 Task: Create a due date automation trigger when advanced on, on the tuesday of the week before a card is due add content with a description ending with resume at 11:00 AM.
Action: Mouse moved to (1062, 81)
Screenshot: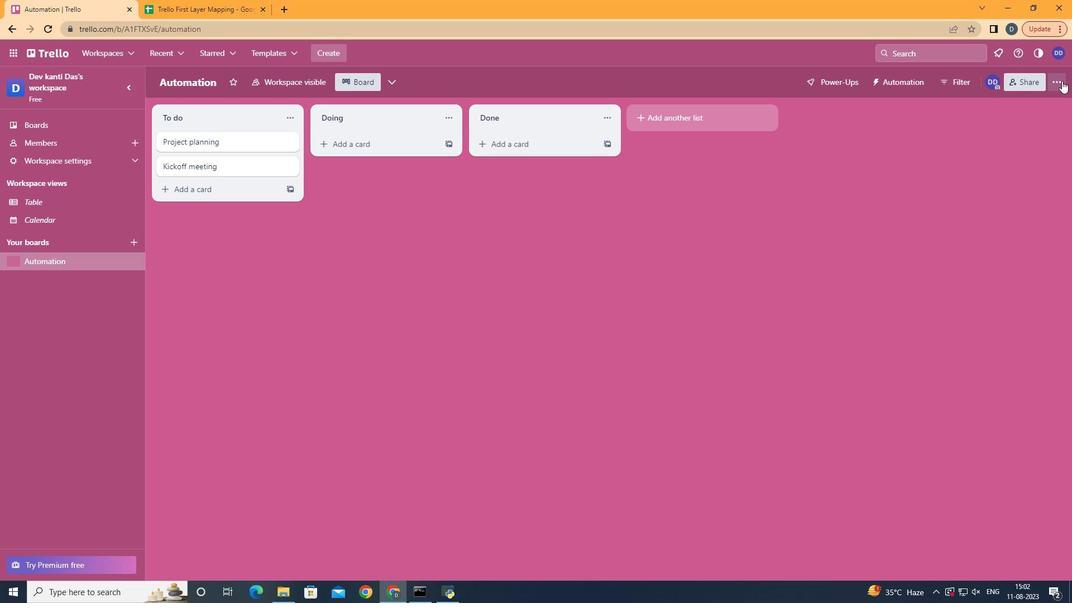 
Action: Mouse pressed left at (1062, 81)
Screenshot: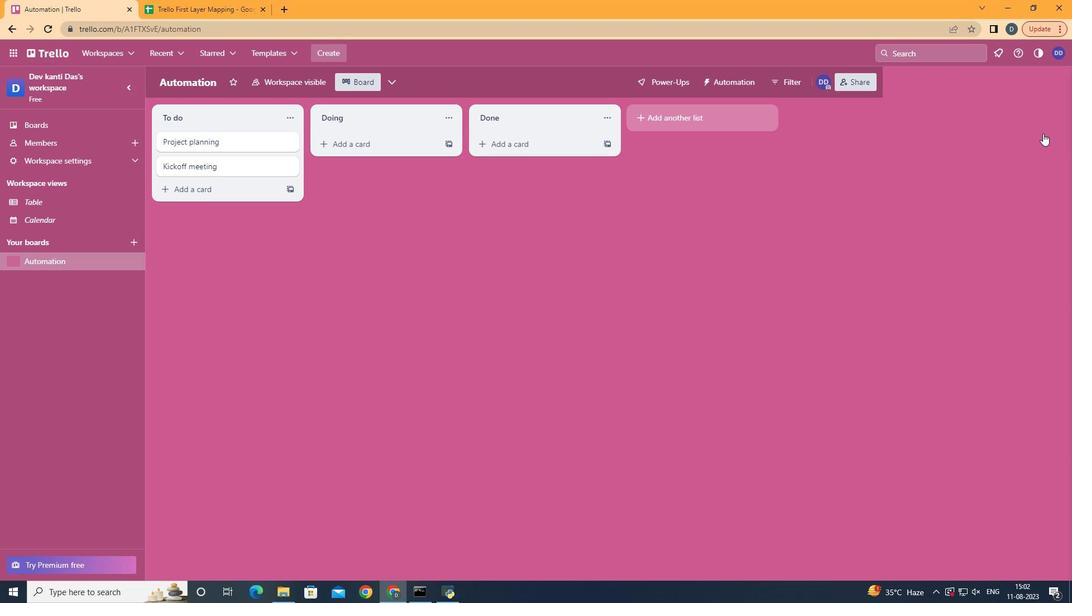 
Action: Mouse moved to (996, 230)
Screenshot: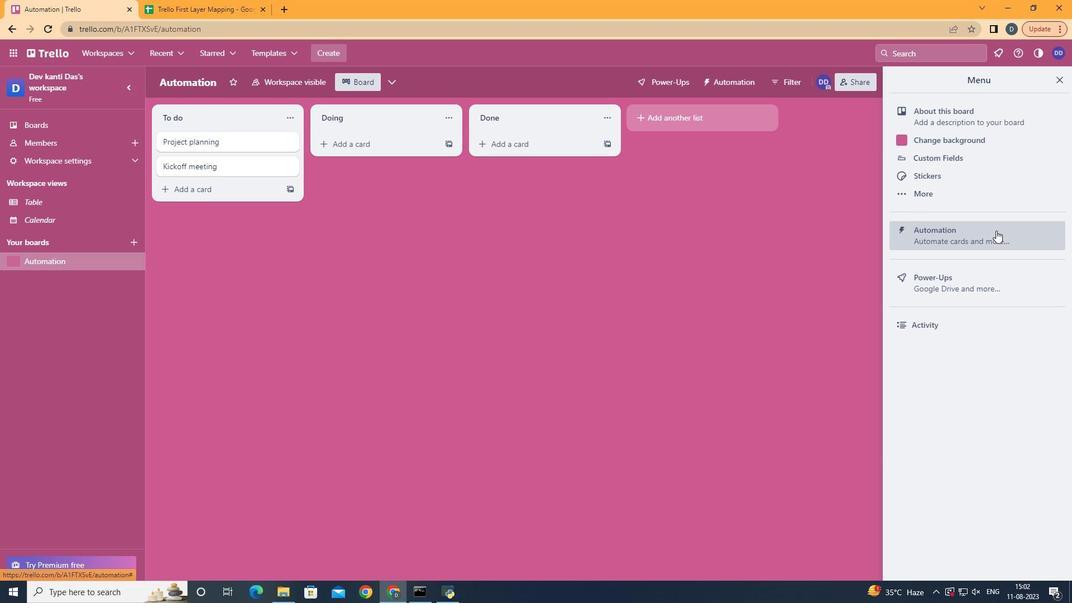 
Action: Mouse pressed left at (996, 230)
Screenshot: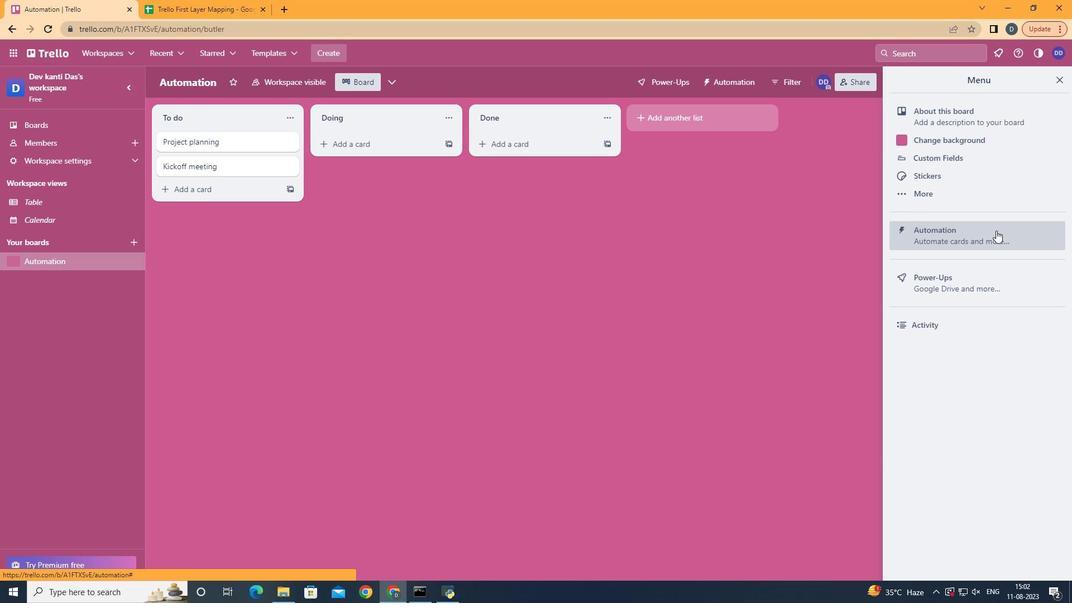 
Action: Mouse moved to (207, 219)
Screenshot: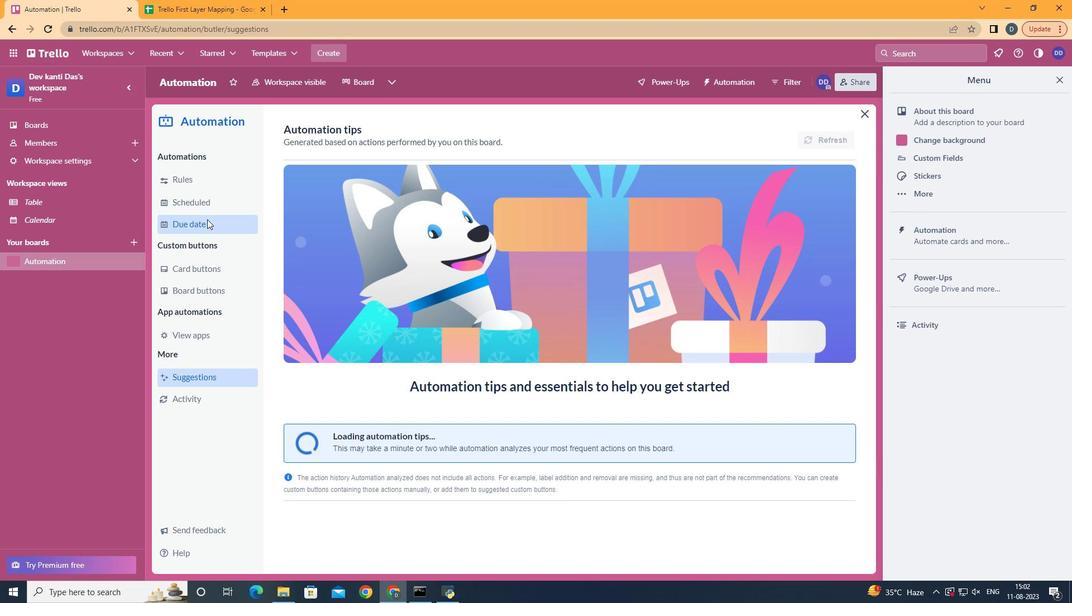 
Action: Mouse pressed left at (207, 219)
Screenshot: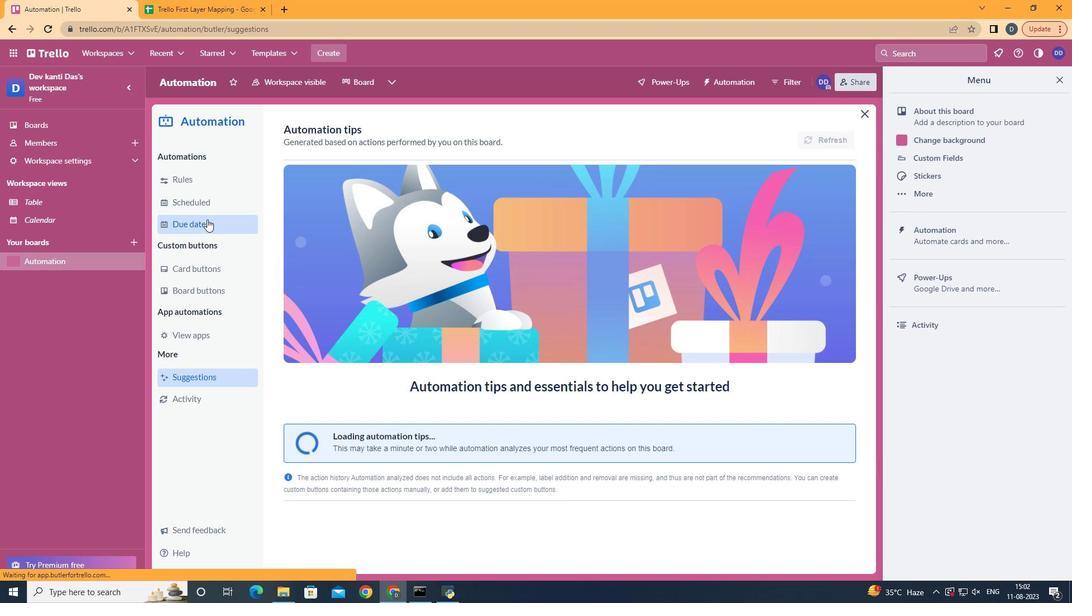 
Action: Mouse moved to (777, 129)
Screenshot: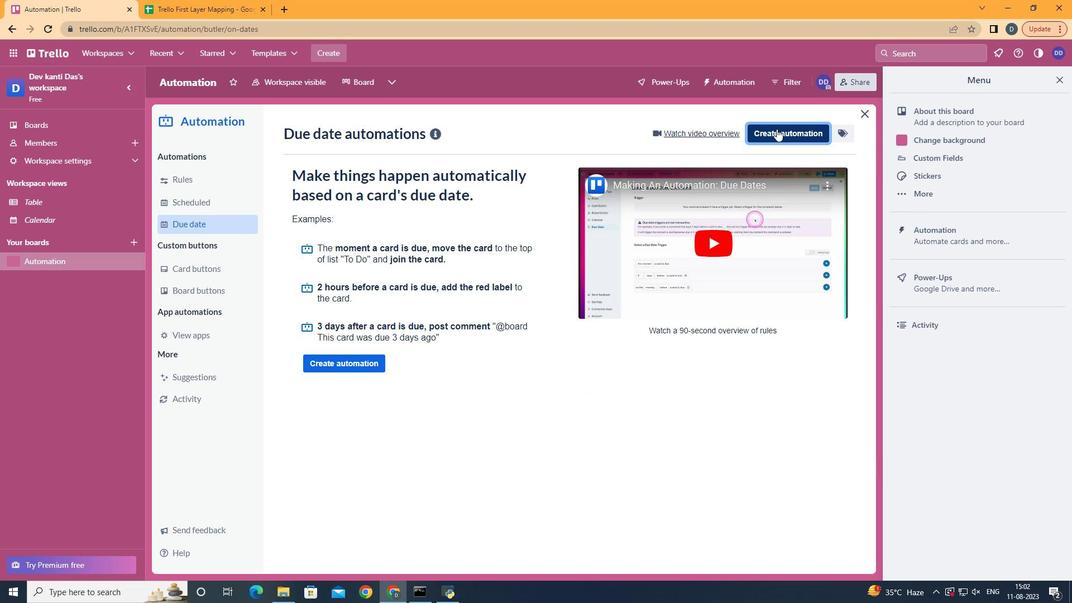 
Action: Mouse pressed left at (777, 129)
Screenshot: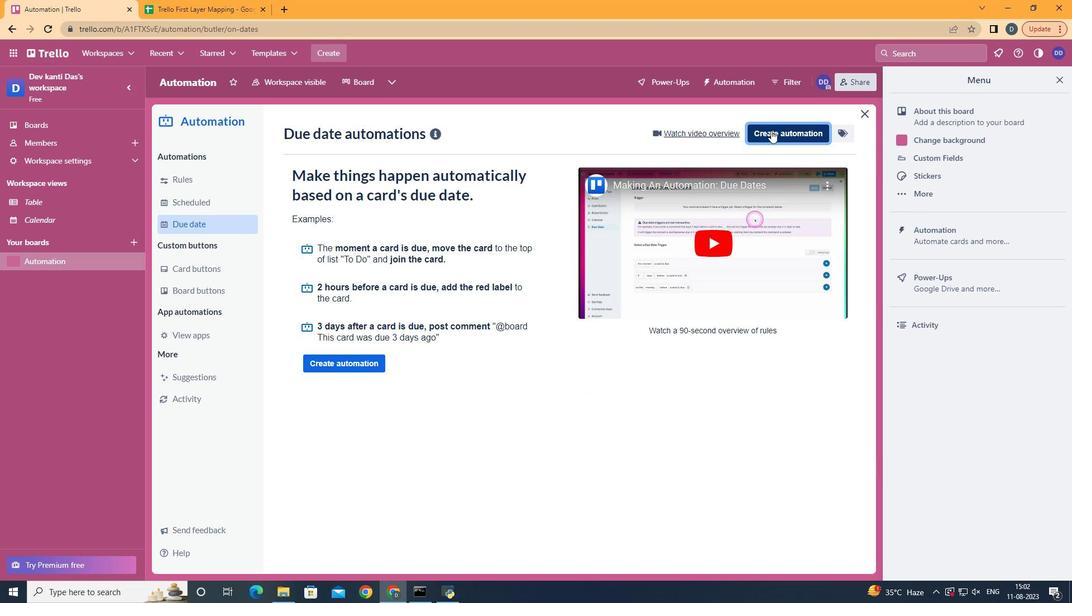 
Action: Mouse moved to (602, 236)
Screenshot: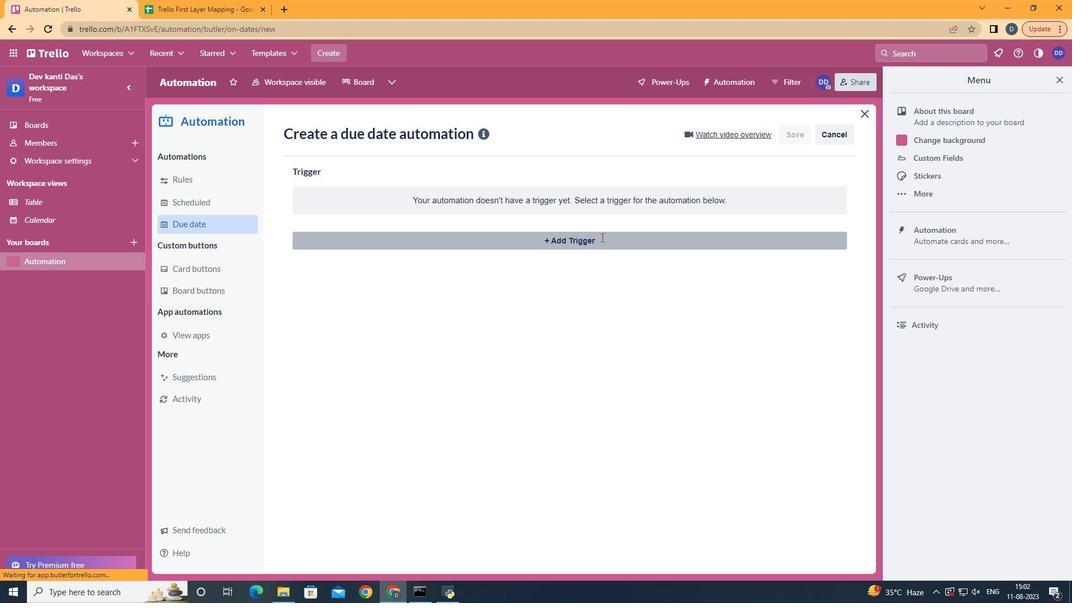 
Action: Mouse pressed left at (602, 236)
Screenshot: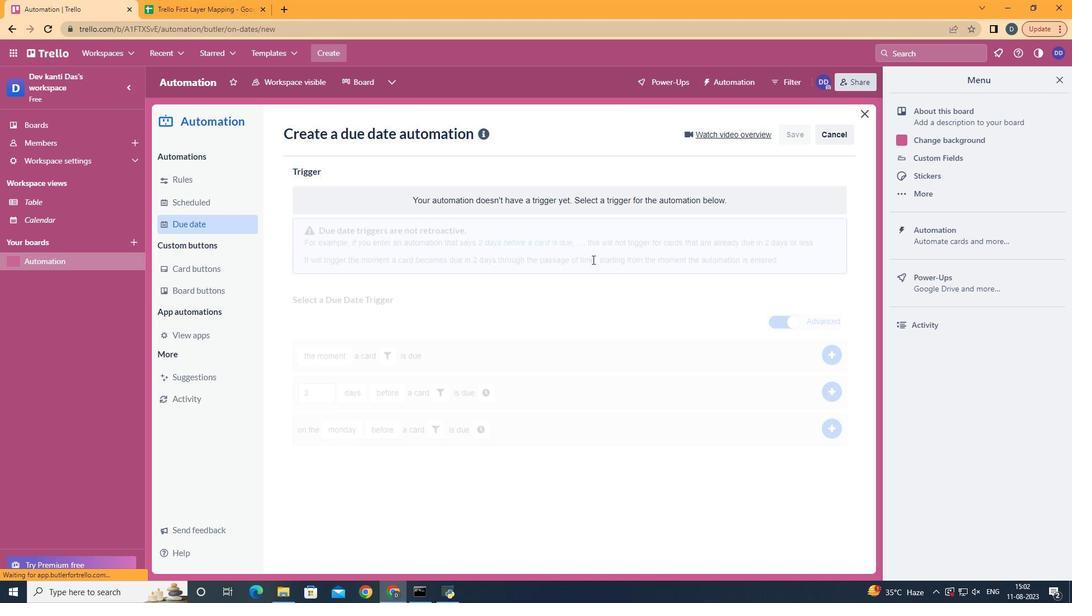 
Action: Mouse moved to (362, 308)
Screenshot: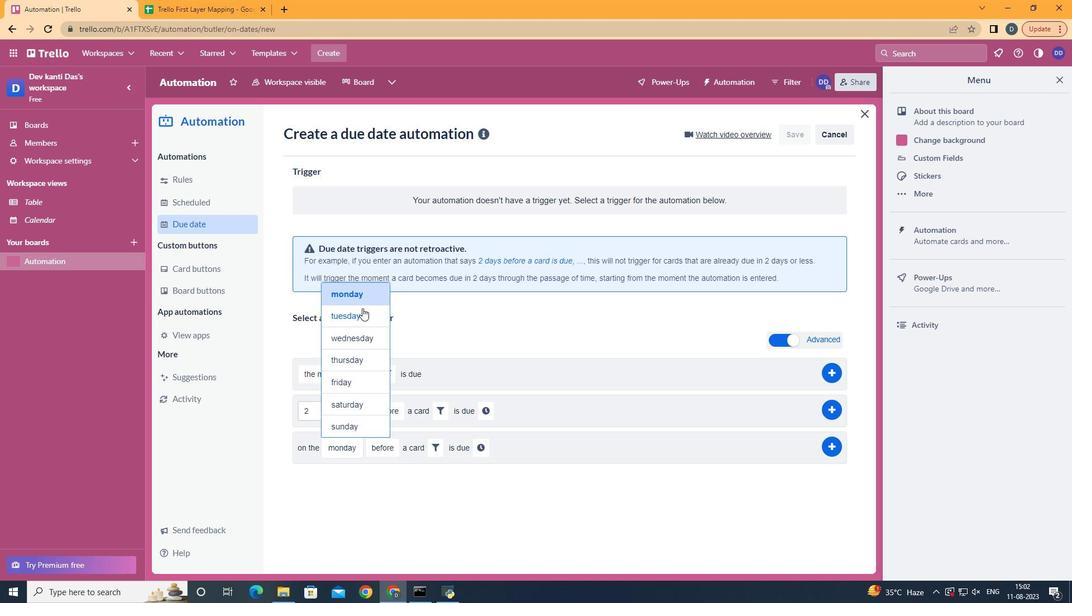 
Action: Mouse pressed left at (362, 308)
Screenshot: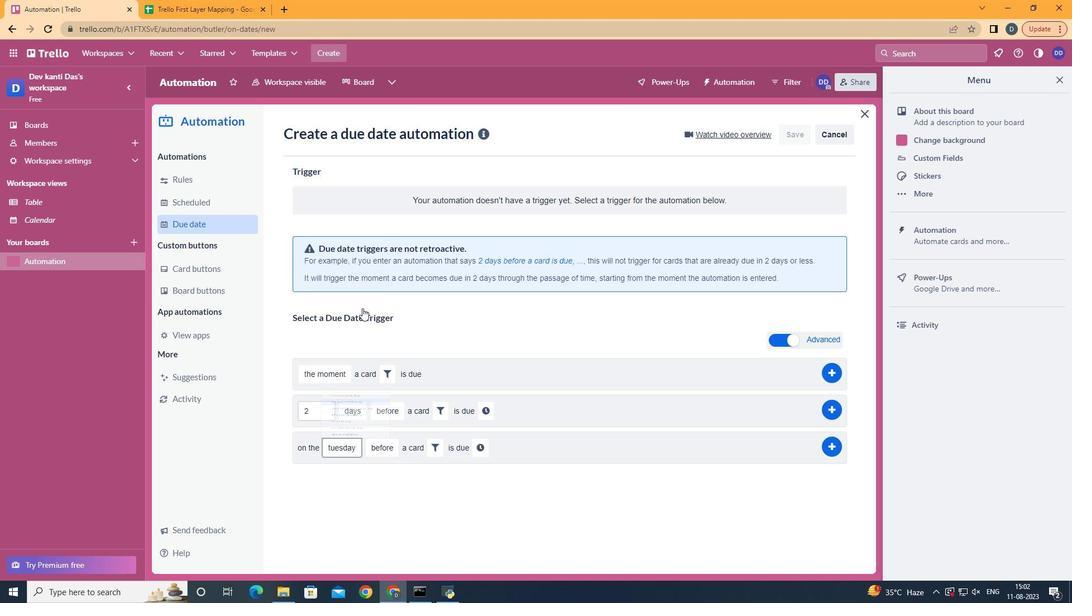 
Action: Mouse moved to (400, 530)
Screenshot: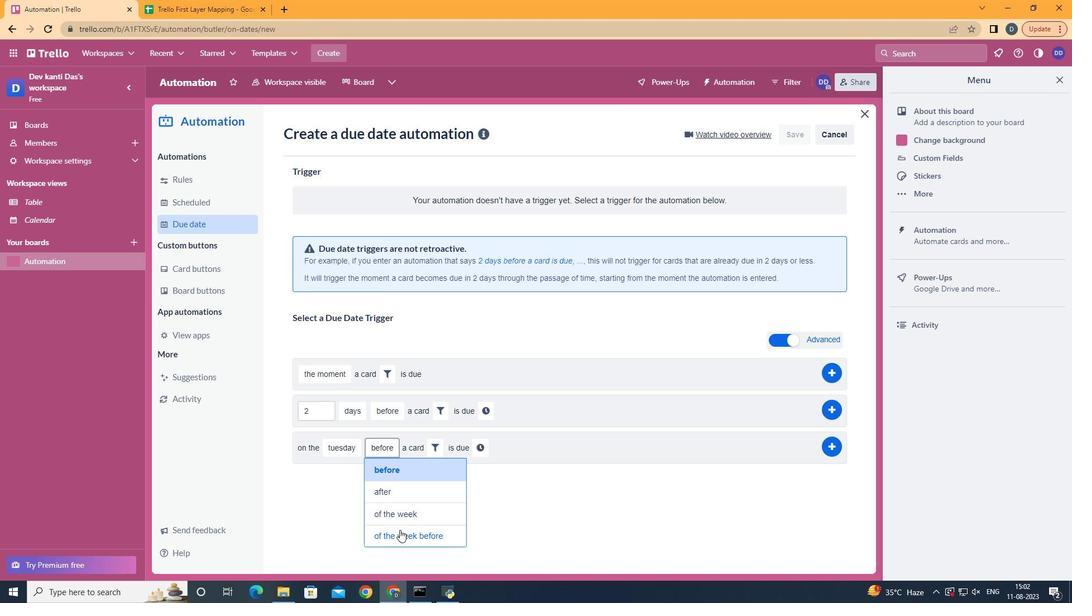 
Action: Mouse pressed left at (400, 530)
Screenshot: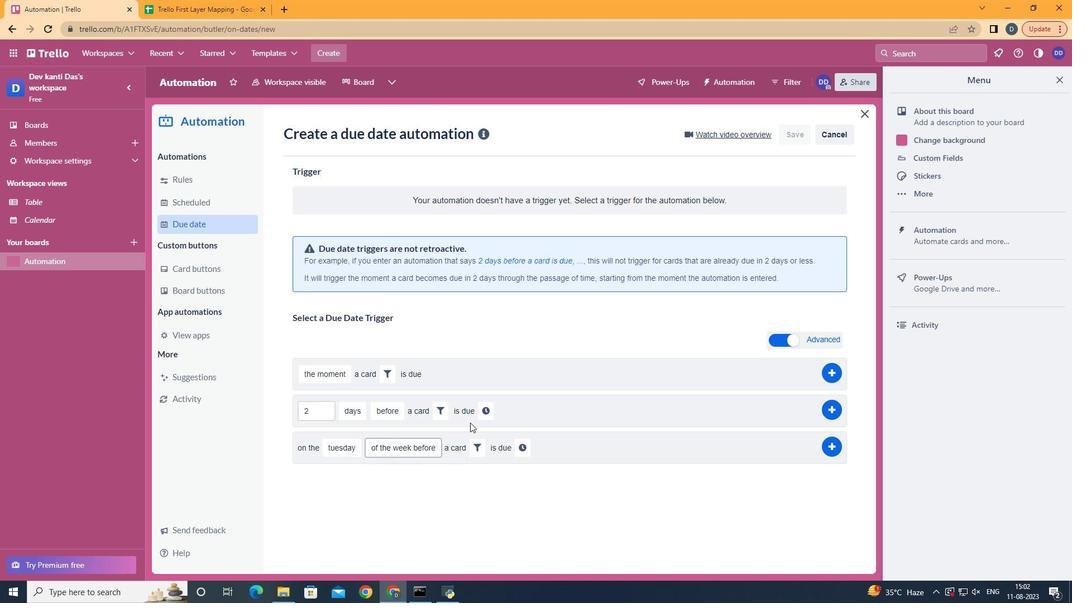 
Action: Mouse moved to (478, 438)
Screenshot: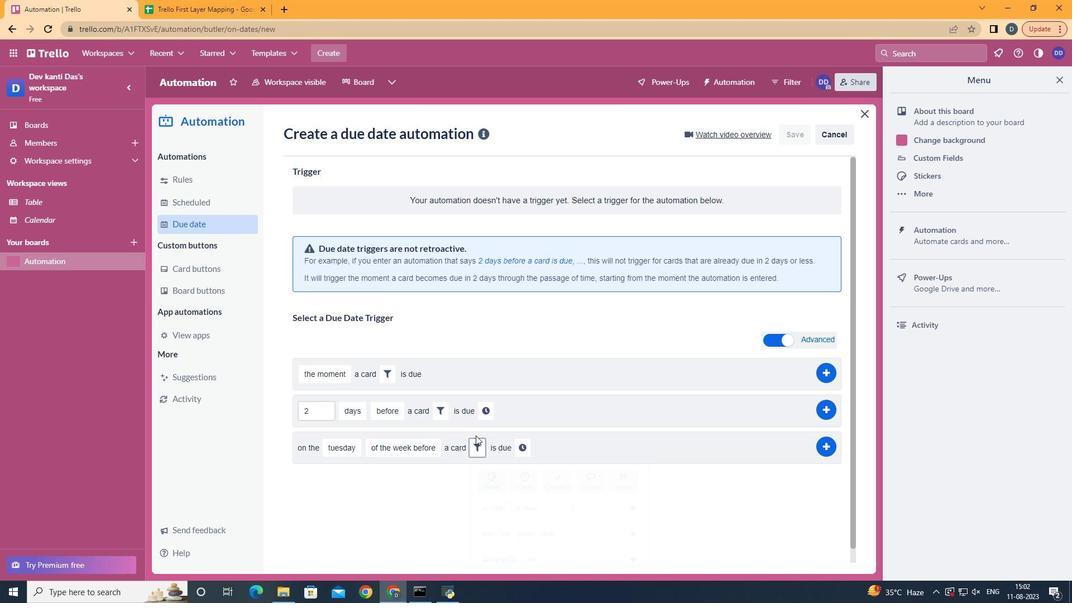 
Action: Mouse pressed left at (478, 438)
Screenshot: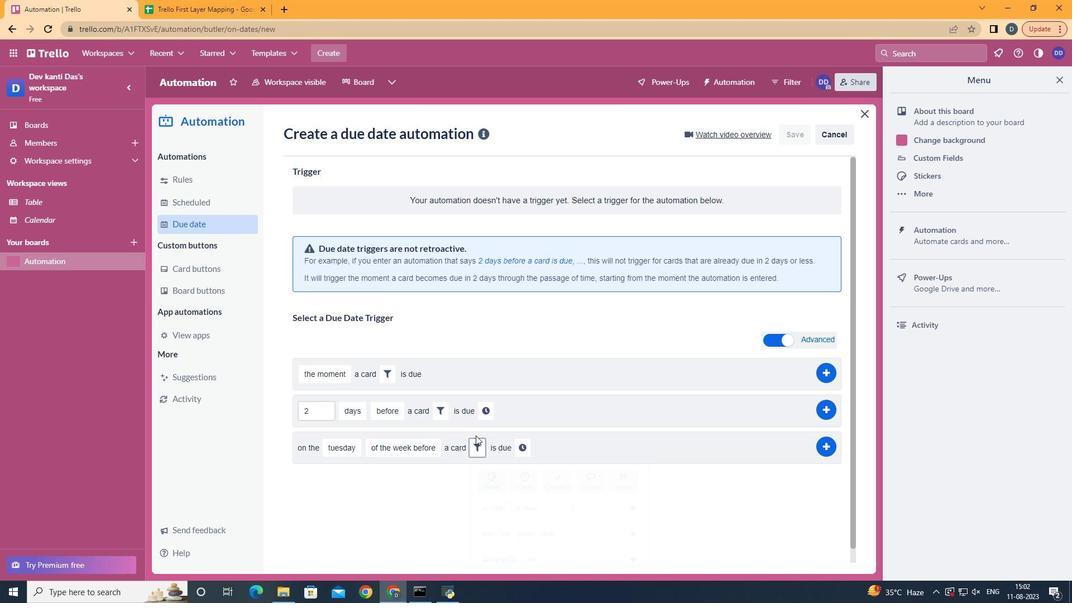 
Action: Mouse moved to (625, 476)
Screenshot: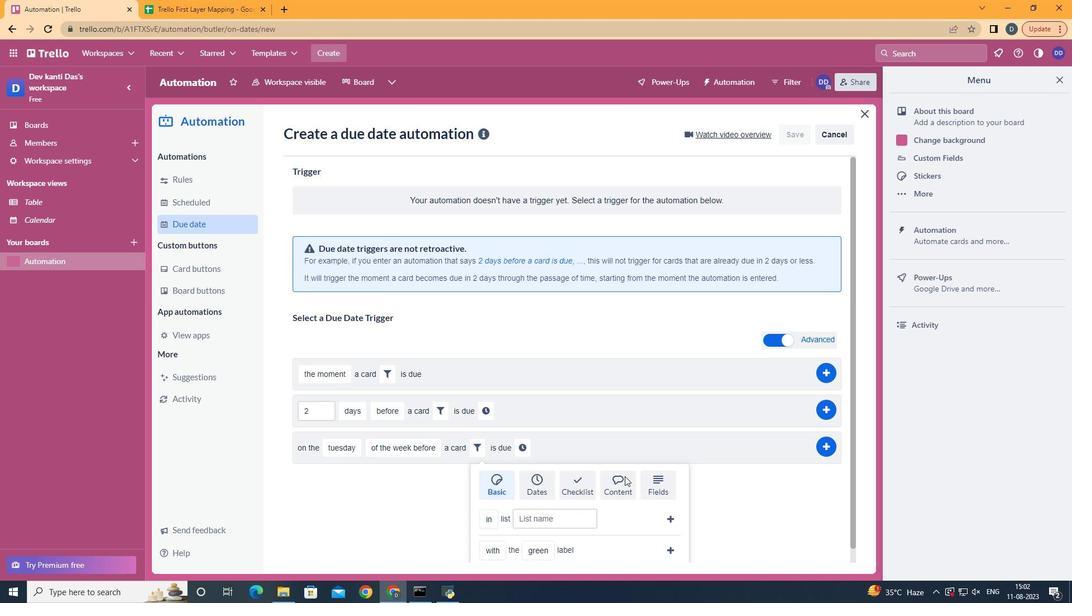
Action: Mouse pressed left at (625, 476)
Screenshot: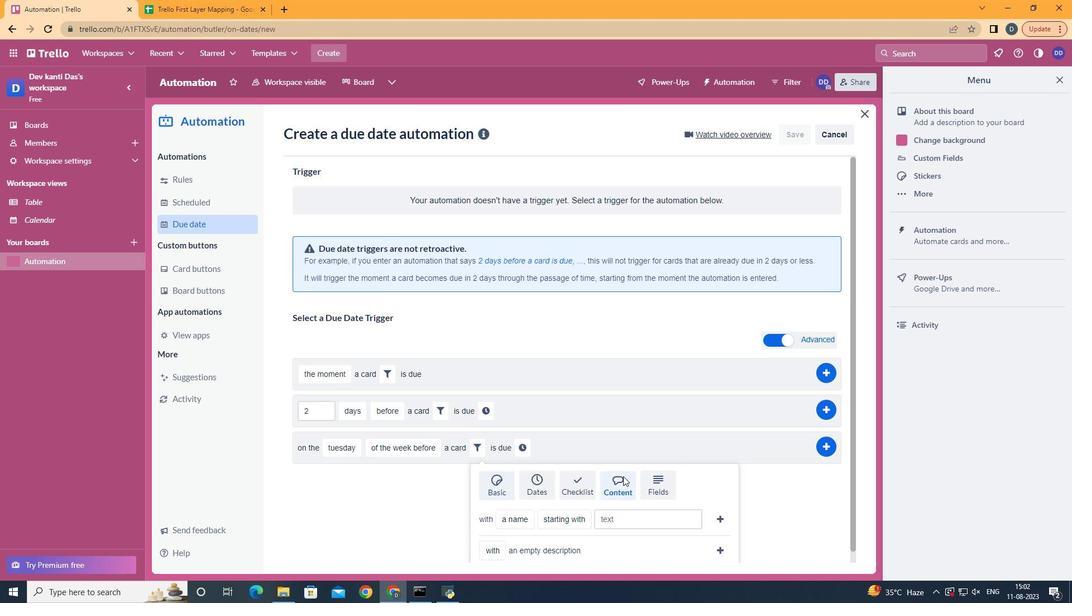 
Action: Mouse moved to (623, 476)
Screenshot: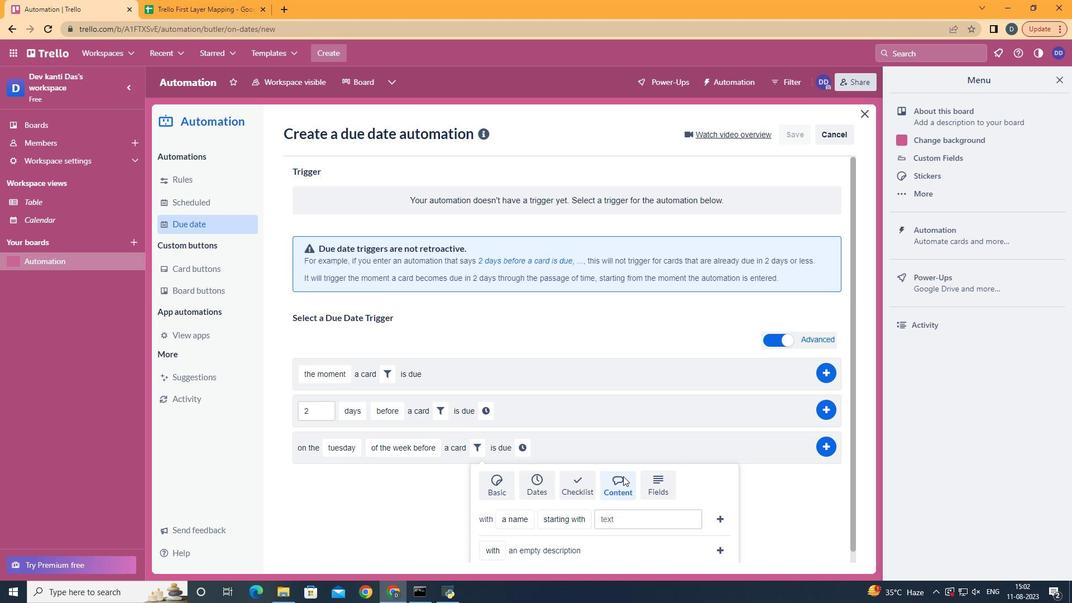 
Action: Mouse scrolled (623, 476) with delta (0, 0)
Screenshot: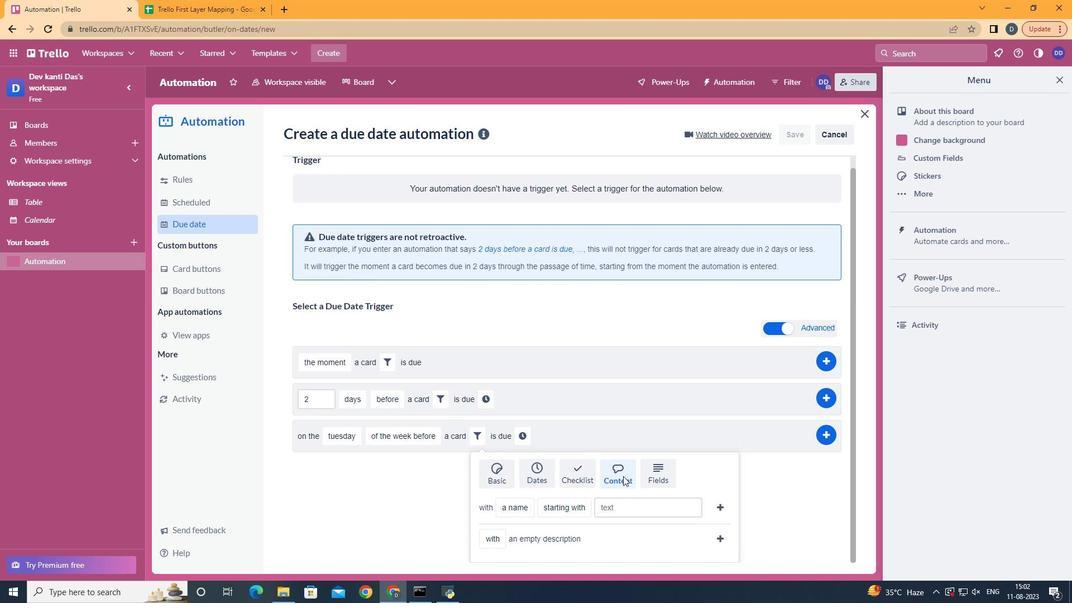 
Action: Mouse scrolled (623, 476) with delta (0, 0)
Screenshot: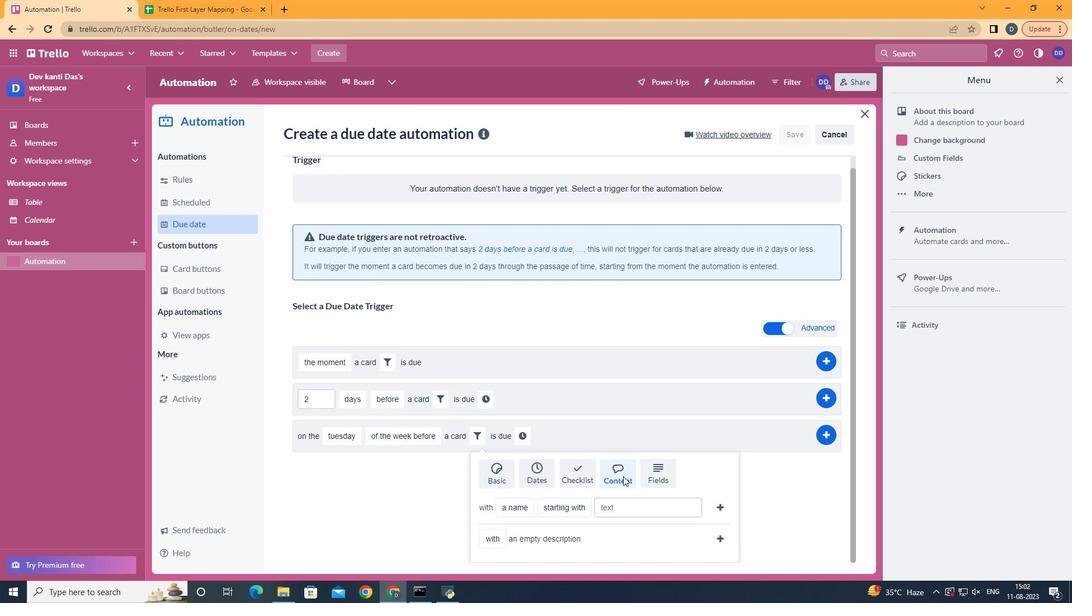 
Action: Mouse scrolled (623, 476) with delta (0, 0)
Screenshot: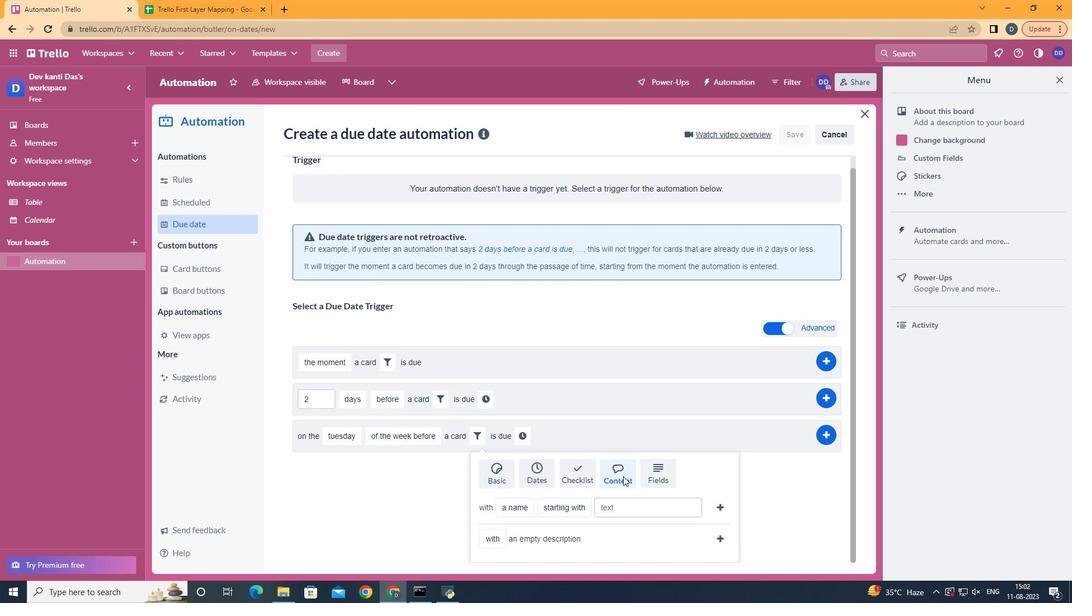 
Action: Mouse scrolled (623, 476) with delta (0, 0)
Screenshot: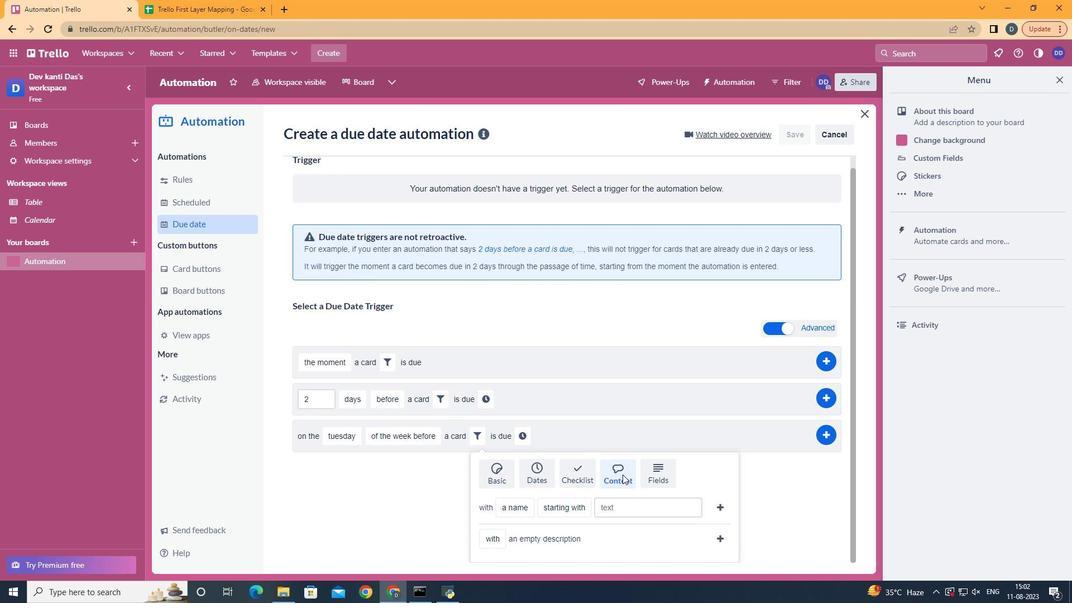 
Action: Mouse moved to (545, 464)
Screenshot: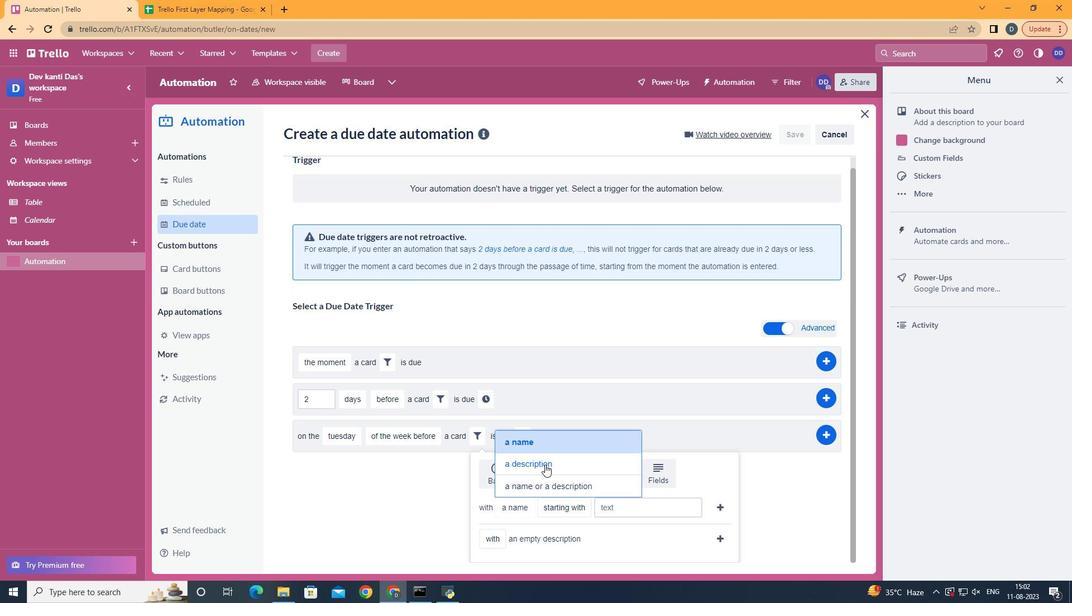 
Action: Mouse pressed left at (545, 464)
Screenshot: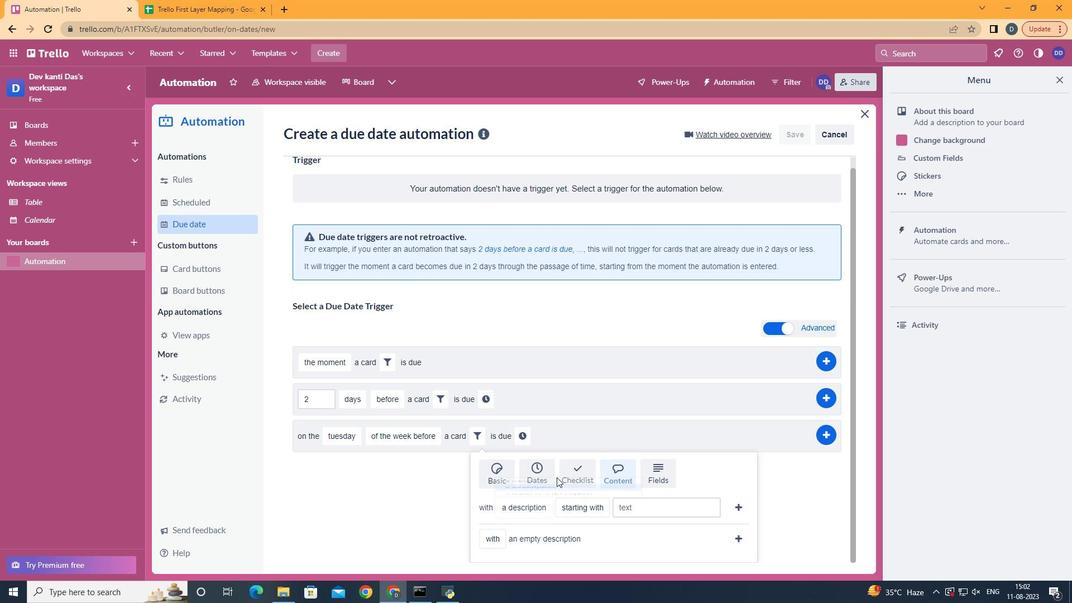 
Action: Mouse moved to (614, 393)
Screenshot: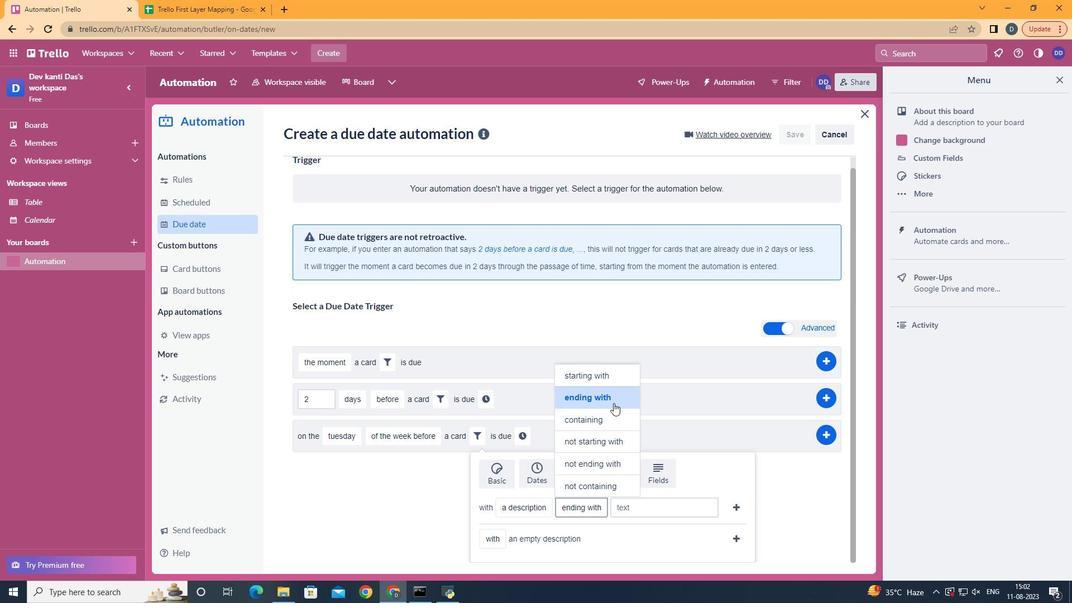 
Action: Mouse pressed left at (614, 393)
Screenshot: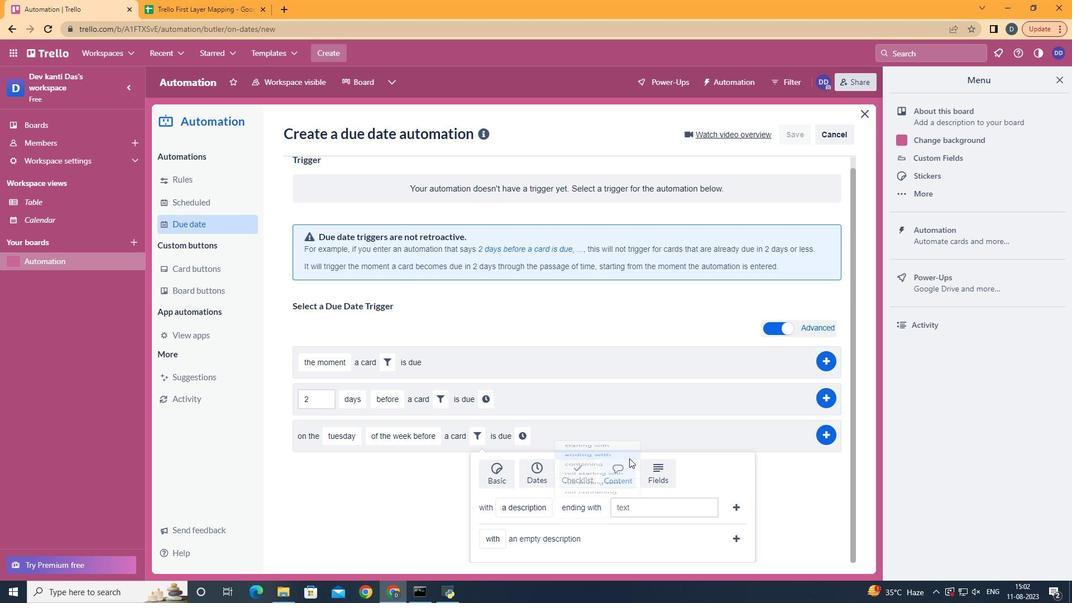 
Action: Mouse moved to (651, 505)
Screenshot: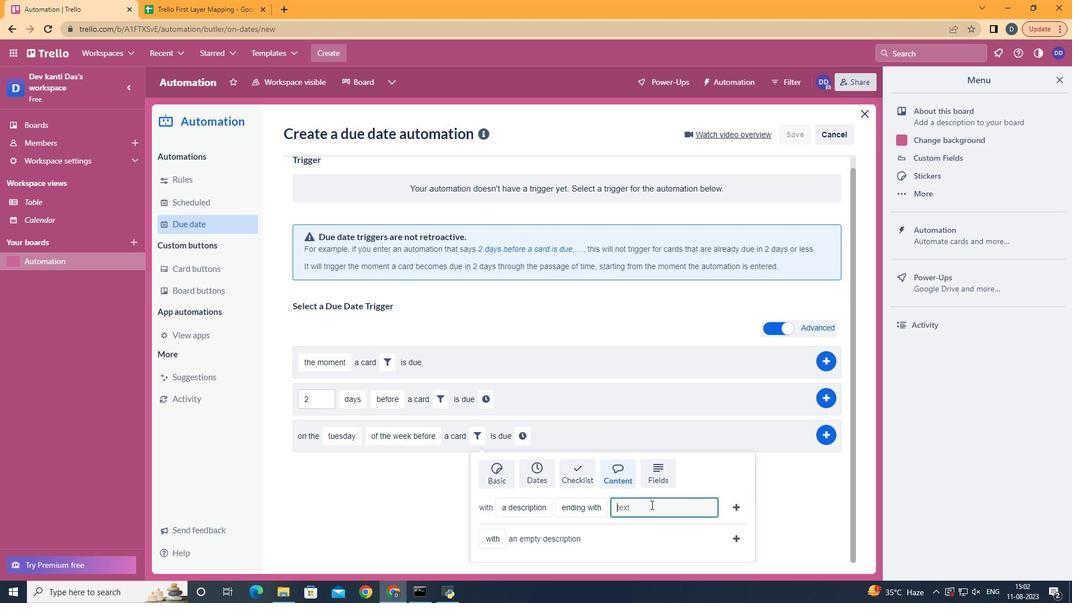 
Action: Mouse pressed left at (651, 505)
Screenshot: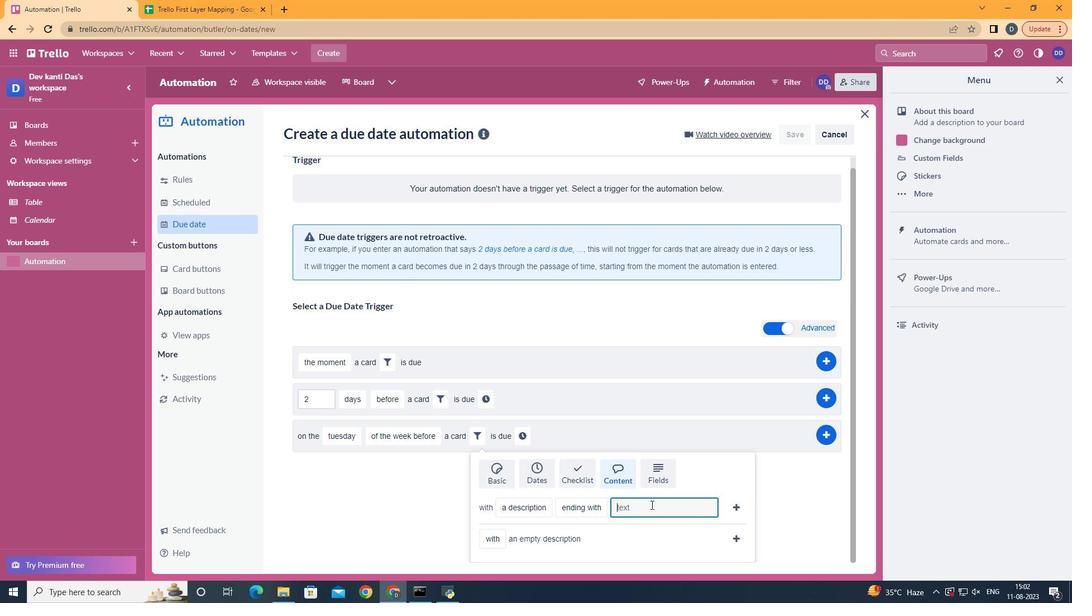 
Action: Key pressed resume
Screenshot: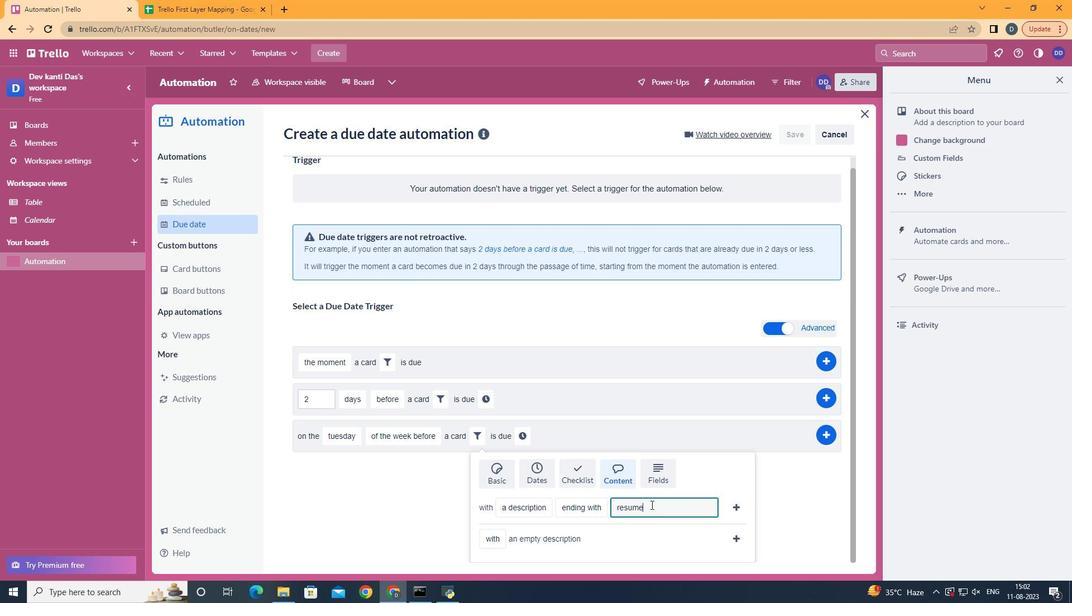 
Action: Mouse moved to (739, 506)
Screenshot: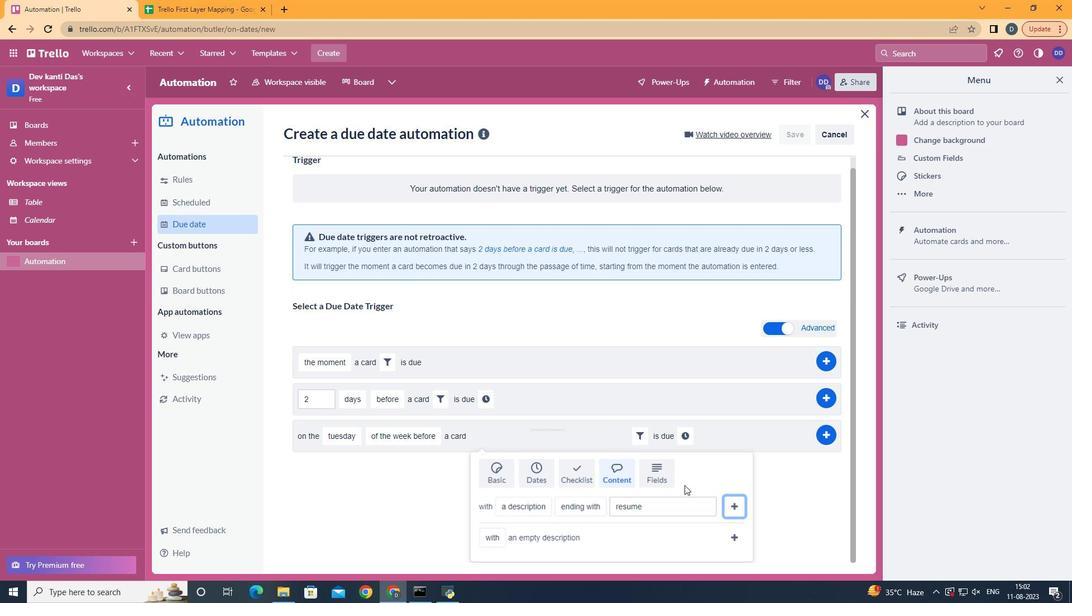 
Action: Mouse pressed left at (739, 506)
Screenshot: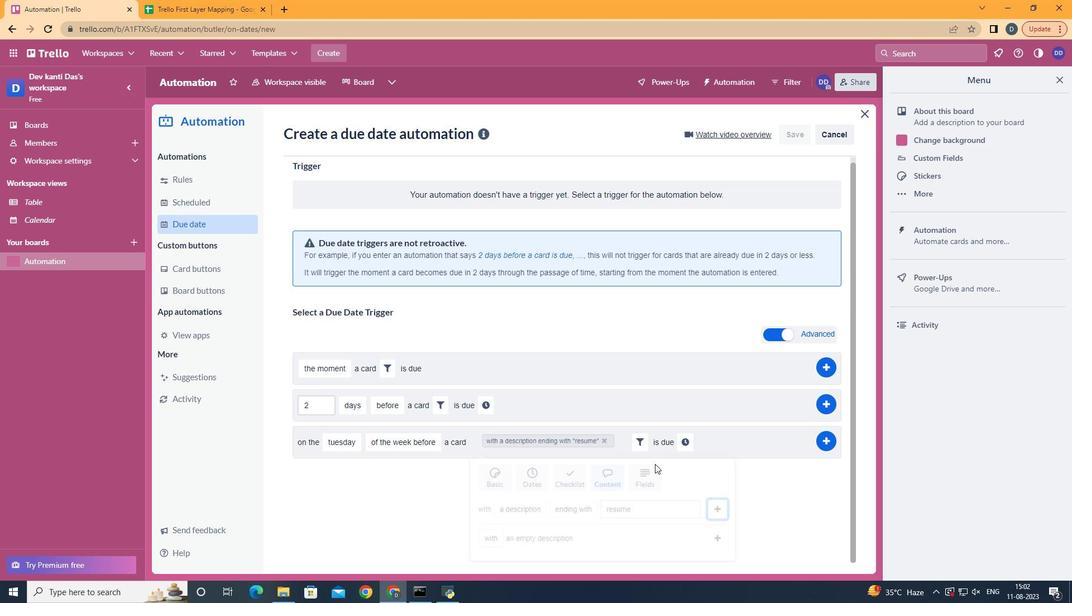 
Action: Mouse moved to (676, 443)
Screenshot: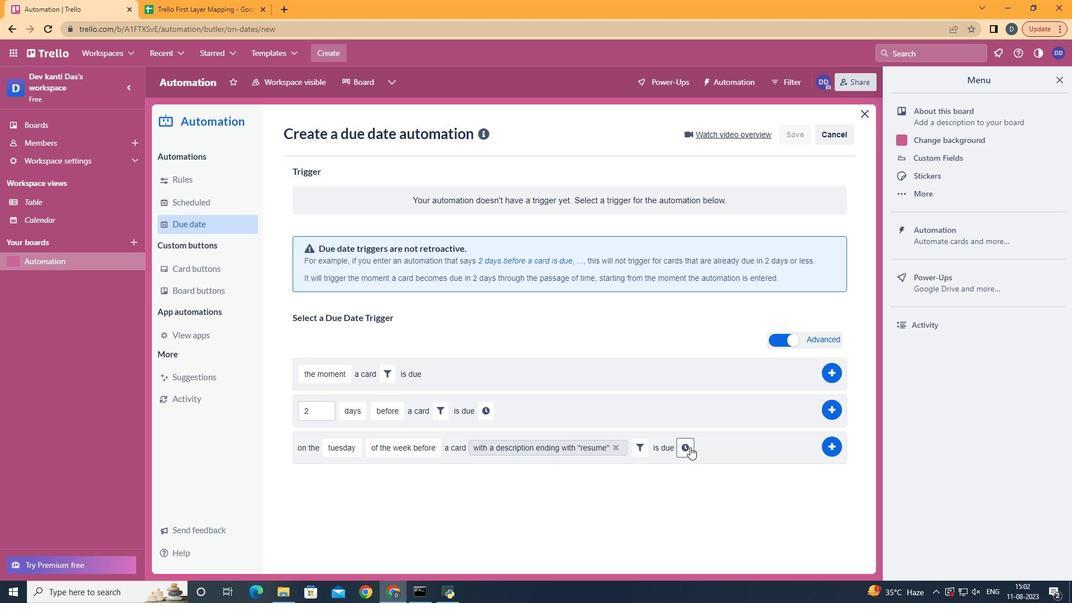 
Action: Mouse pressed left at (676, 443)
Screenshot: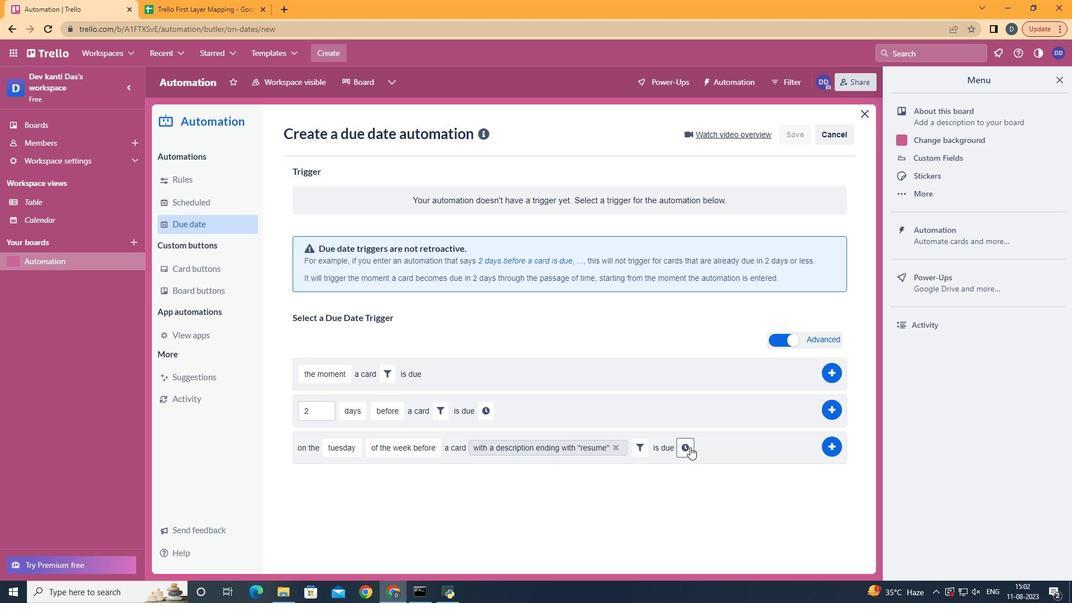 
Action: Mouse moved to (691, 447)
Screenshot: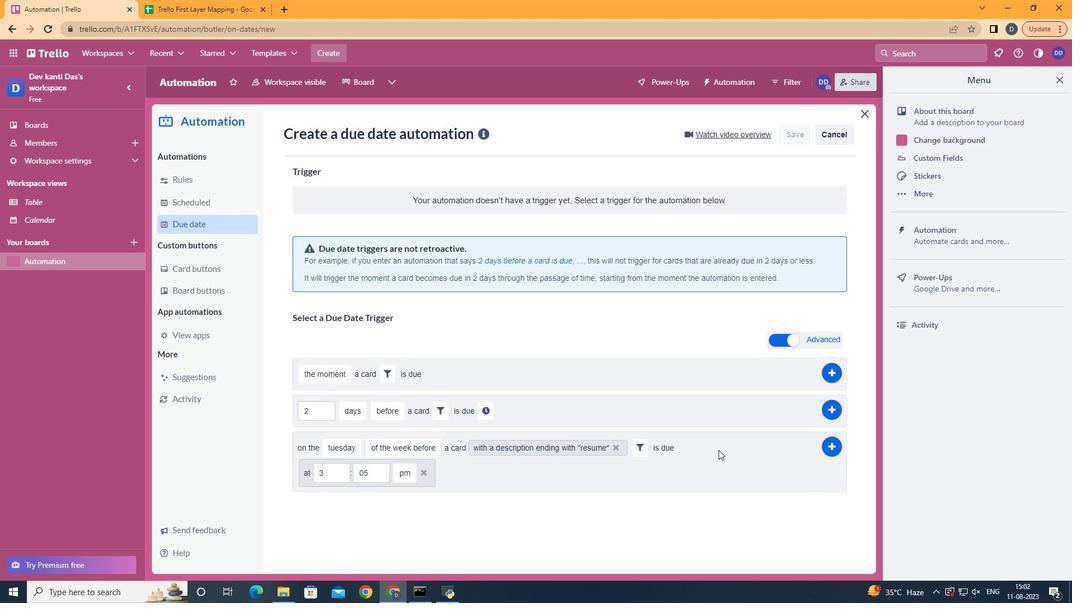 
Action: Mouse pressed left at (691, 447)
Screenshot: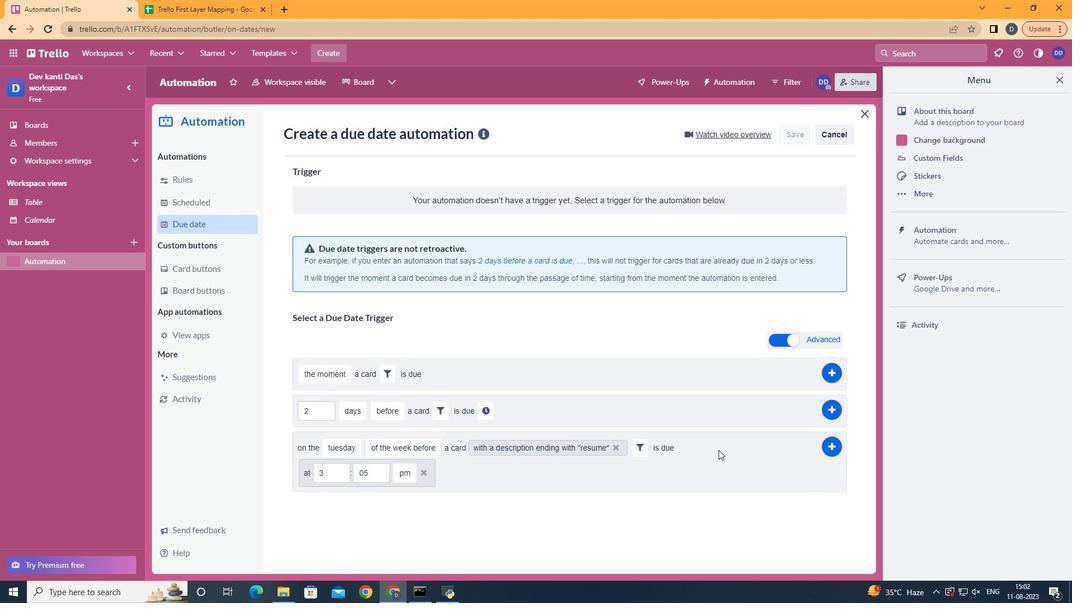 
Action: Mouse moved to (339, 473)
Screenshot: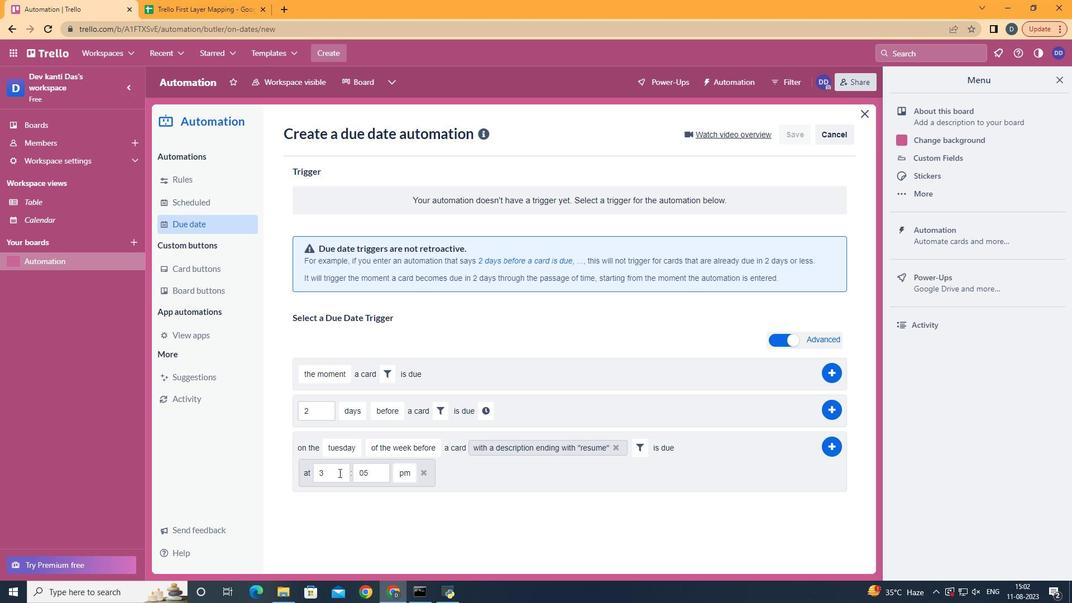 
Action: Mouse pressed left at (339, 473)
Screenshot: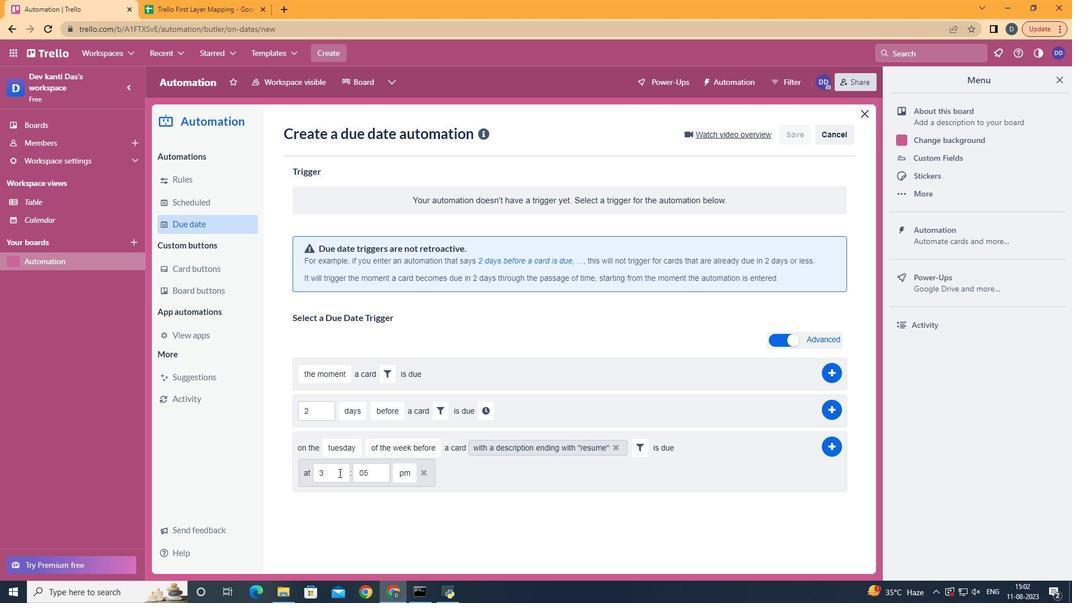 
Action: Mouse moved to (355, 471)
Screenshot: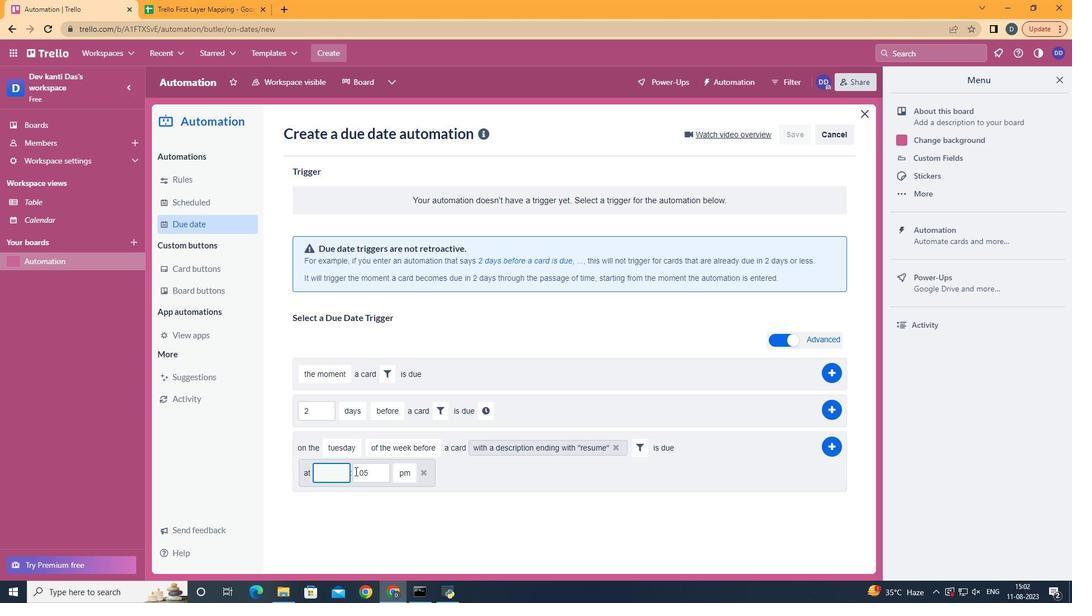 
Action: Key pressed <Key.backspace>11
Screenshot: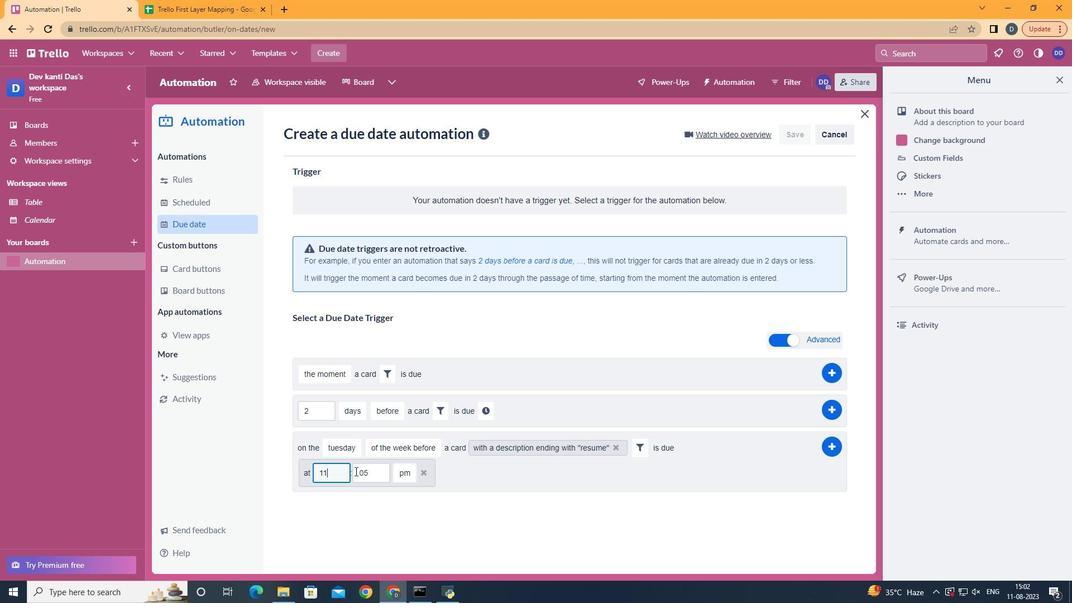 
Action: Mouse moved to (378, 474)
Screenshot: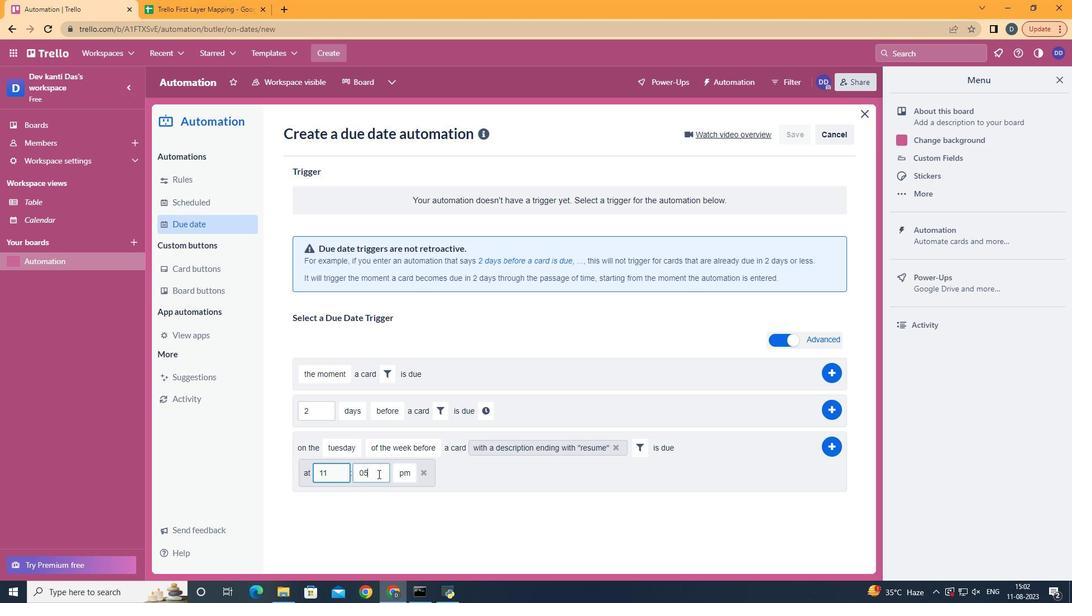 
Action: Mouse pressed left at (378, 474)
Screenshot: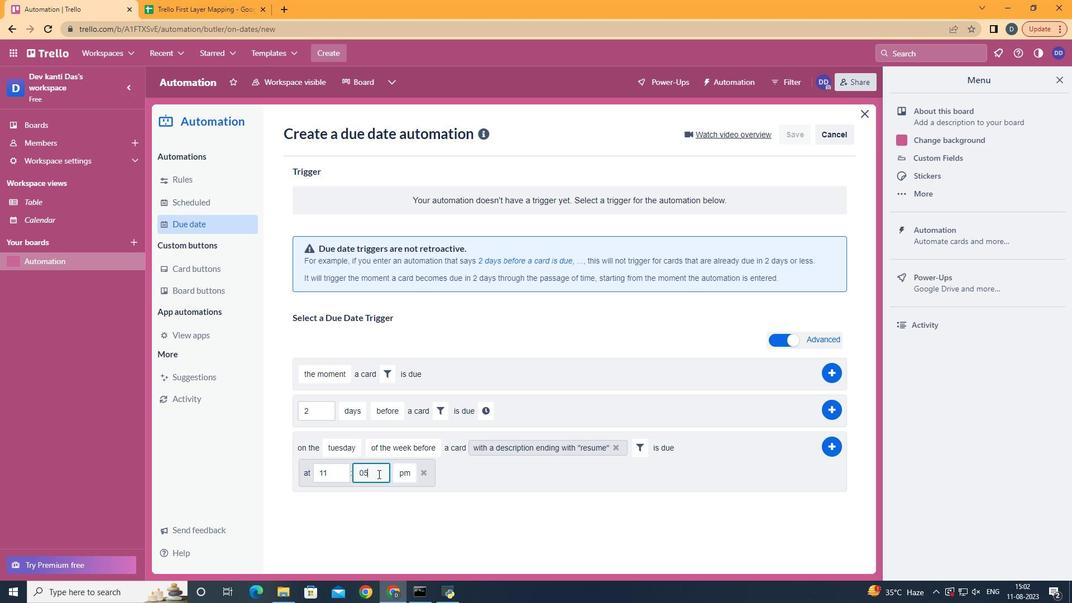 
Action: Mouse moved to (379, 478)
Screenshot: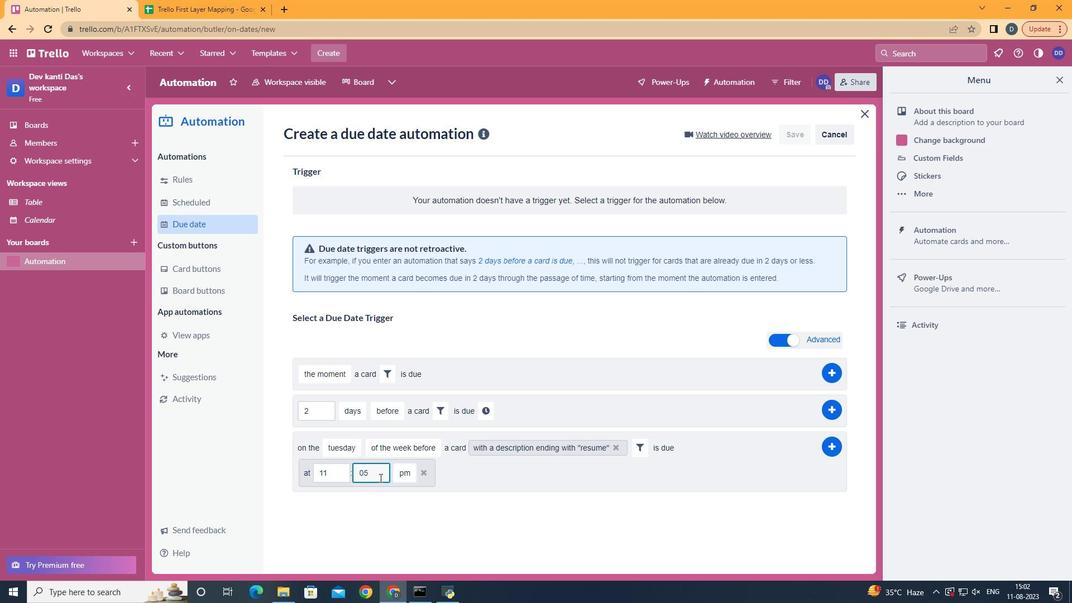 
Action: Key pressed <Key.backspace>0
Screenshot: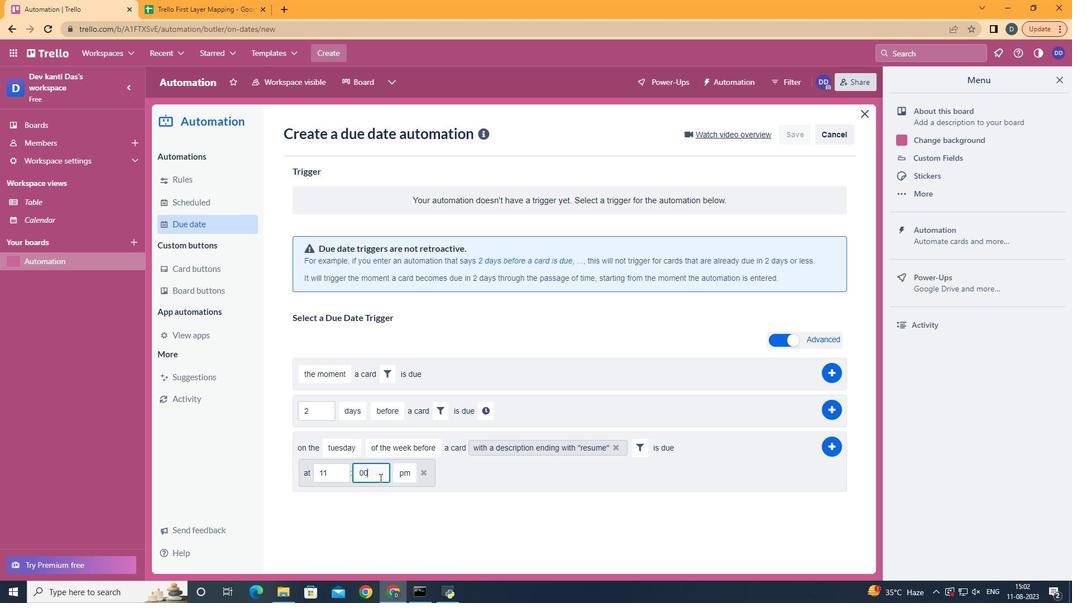 
Action: Mouse moved to (405, 495)
Screenshot: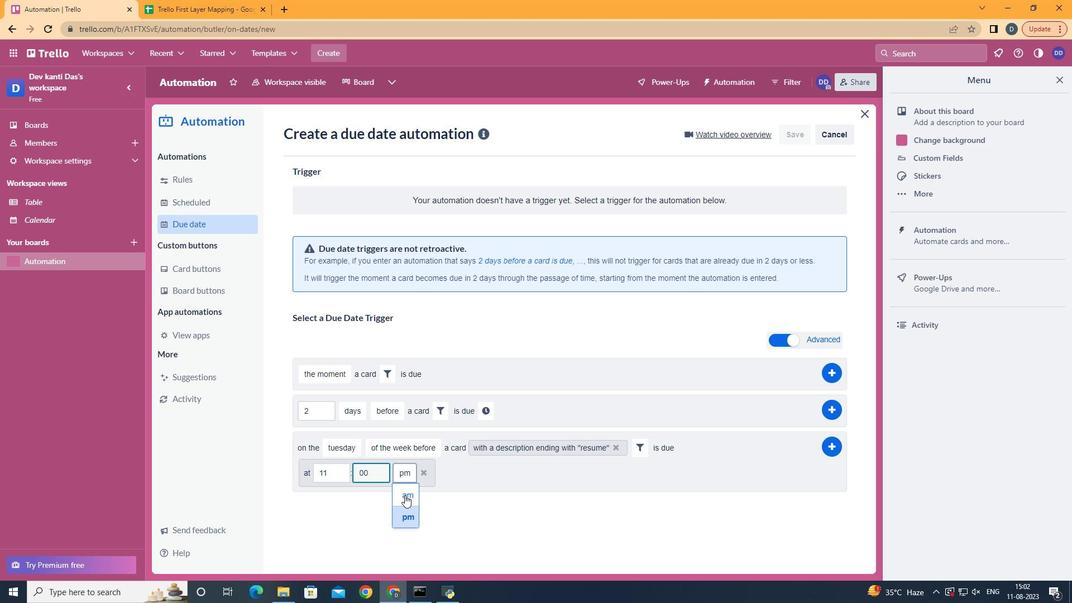 
Action: Mouse pressed left at (405, 495)
Screenshot: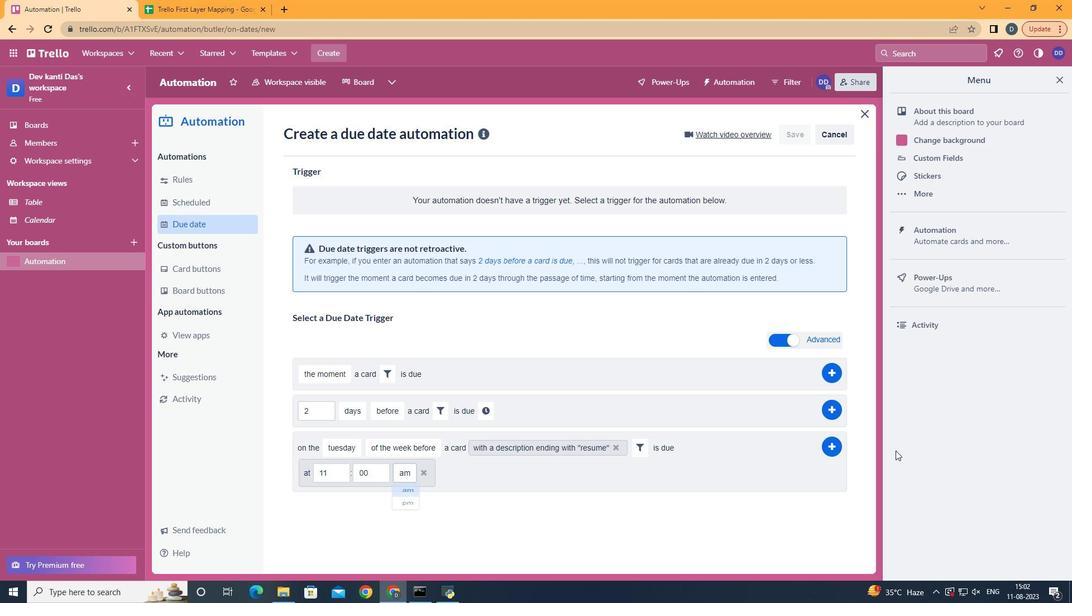 
Action: Mouse moved to (831, 440)
Screenshot: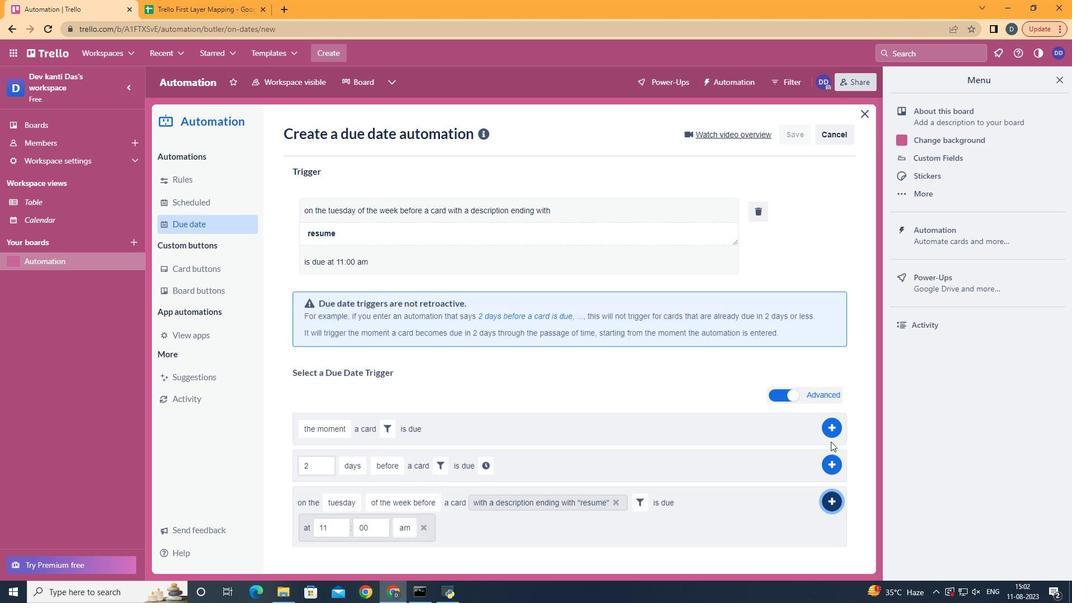 
Action: Mouse pressed left at (831, 440)
Screenshot: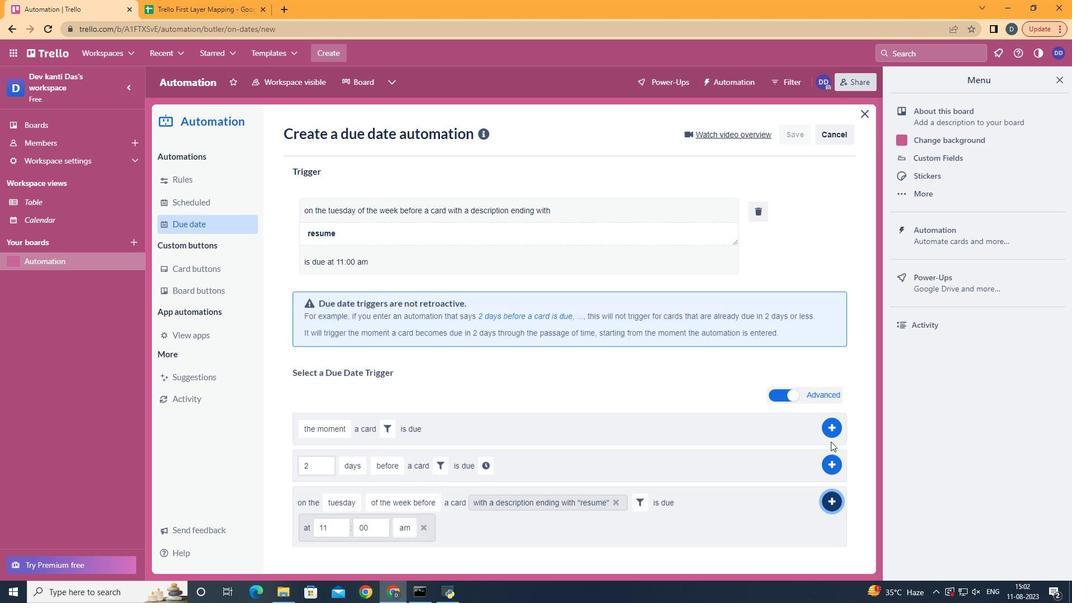 
Action: Mouse moved to (831, 442)
Screenshot: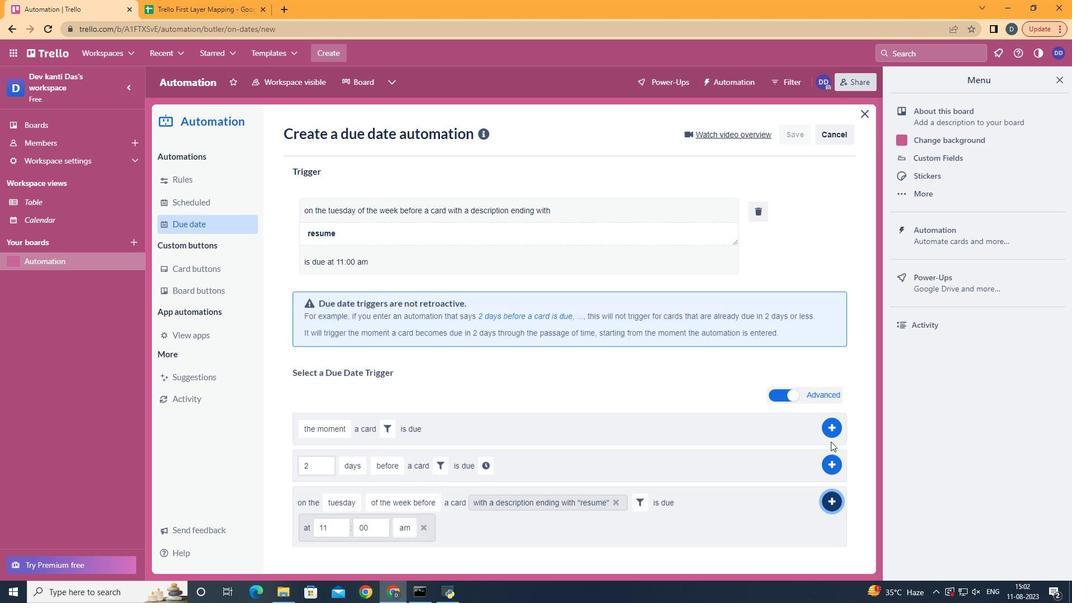 
